 Task: Create a due date automation trigger when advanced on, 2 days after a card is due add fields with custom field "Resume" set to 10 at 11:00 AM.
Action: Mouse moved to (1151, 92)
Screenshot: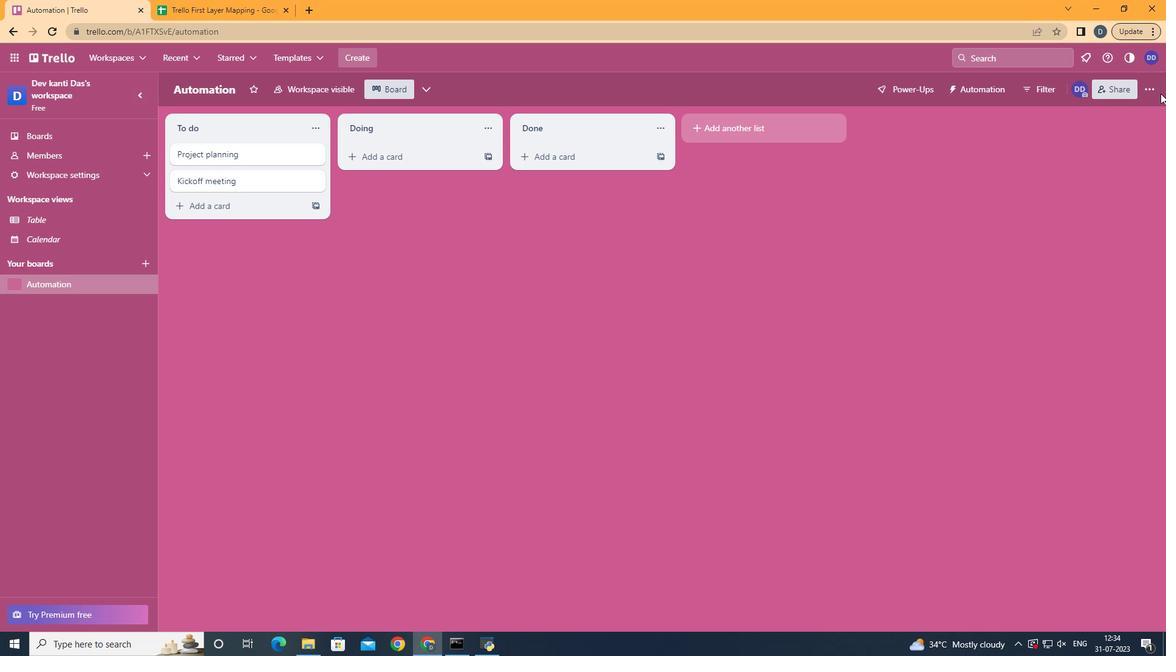 
Action: Mouse pressed left at (1151, 92)
Screenshot: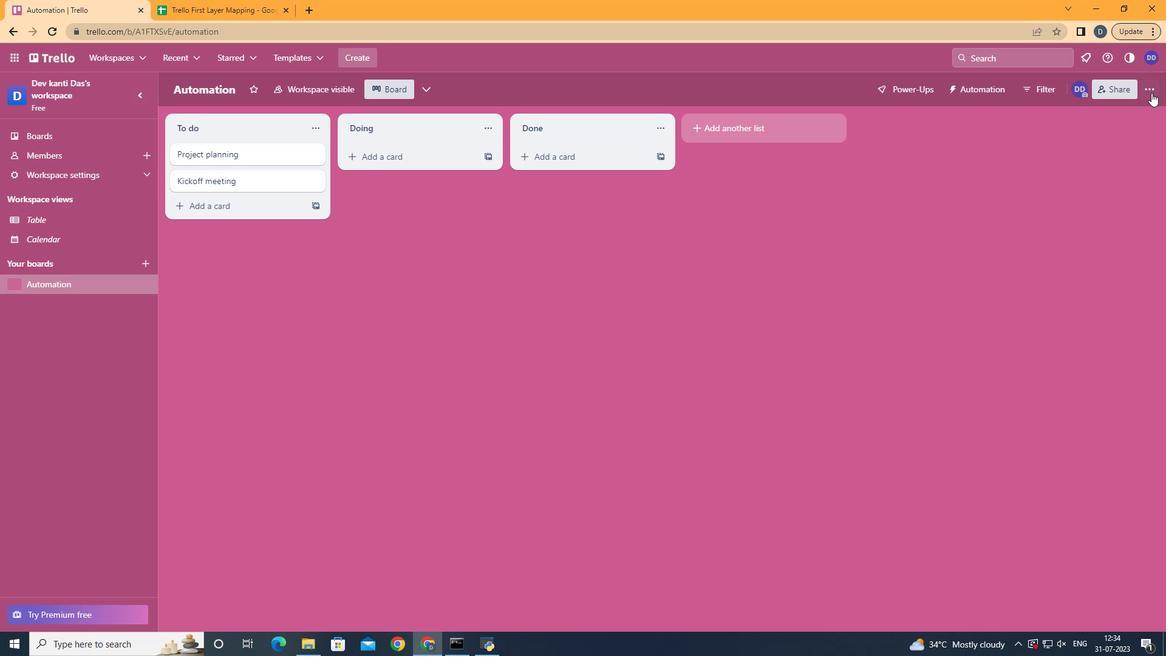 
Action: Mouse moved to (1068, 244)
Screenshot: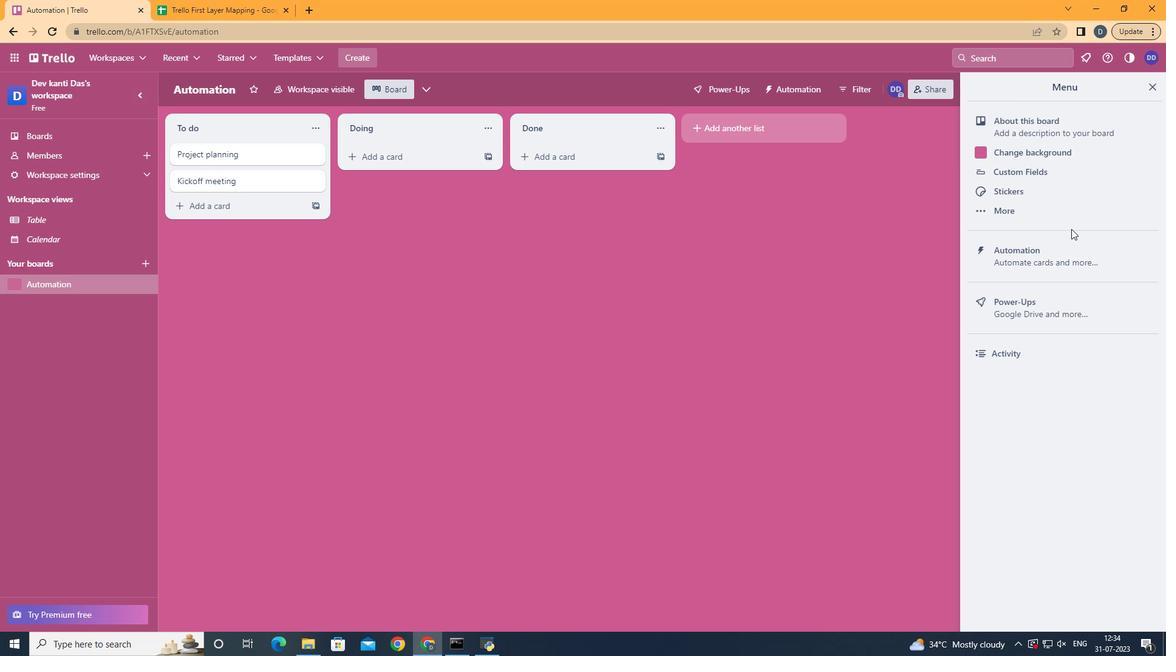 
Action: Mouse pressed left at (1068, 244)
Screenshot: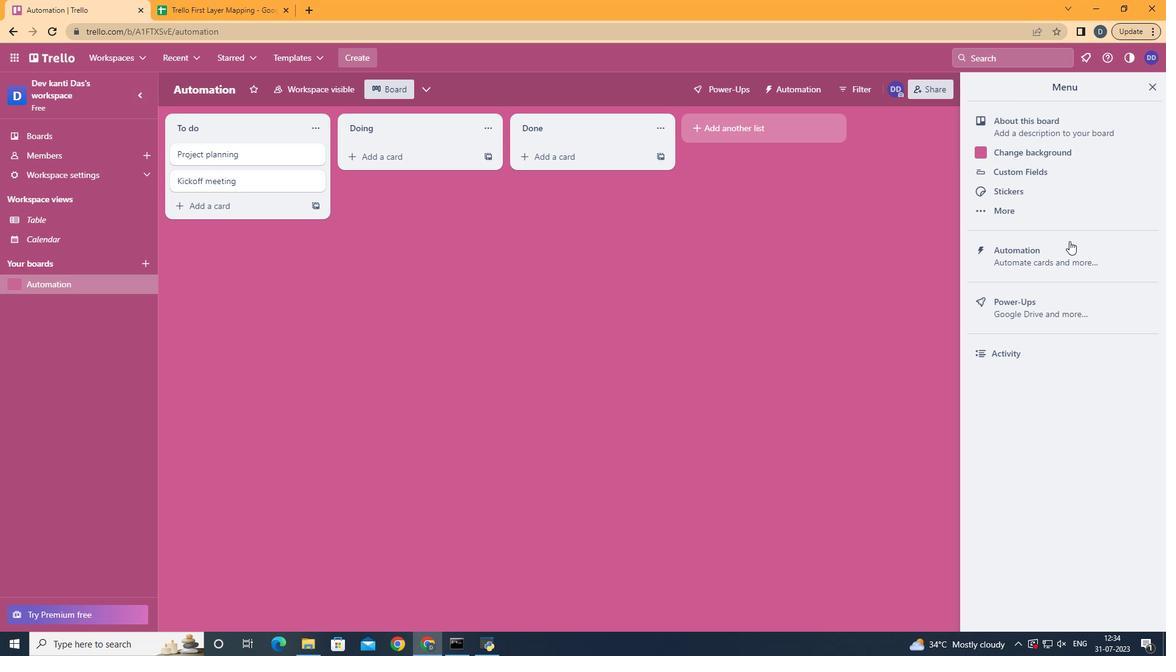 
Action: Mouse moved to (217, 251)
Screenshot: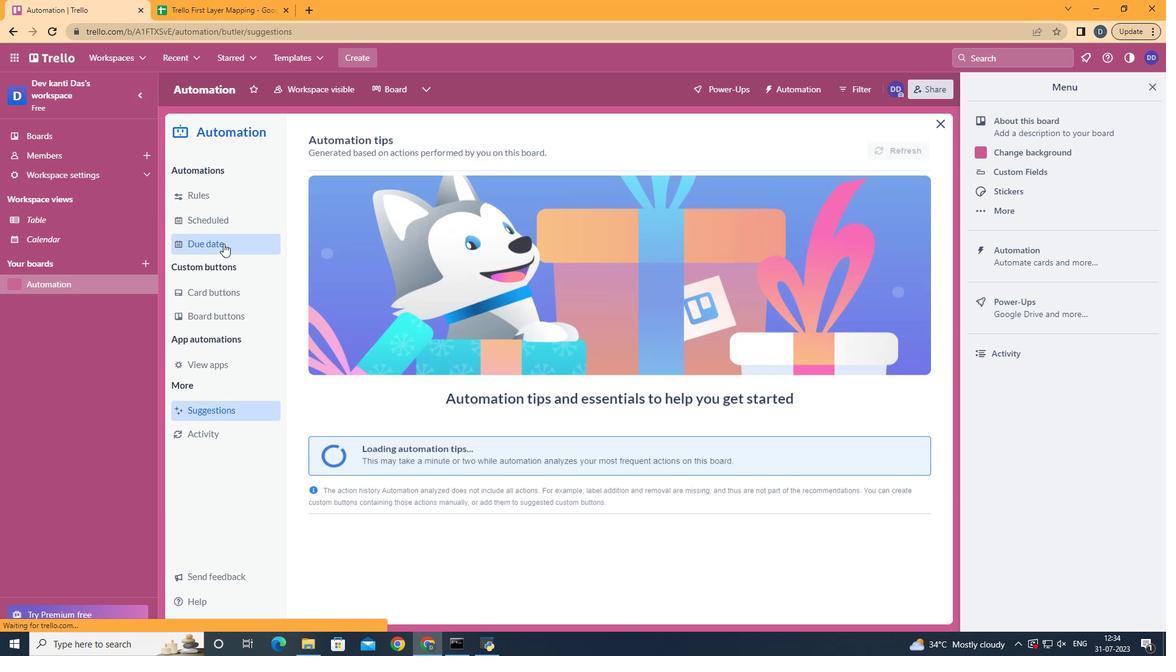 
Action: Mouse pressed left at (217, 251)
Screenshot: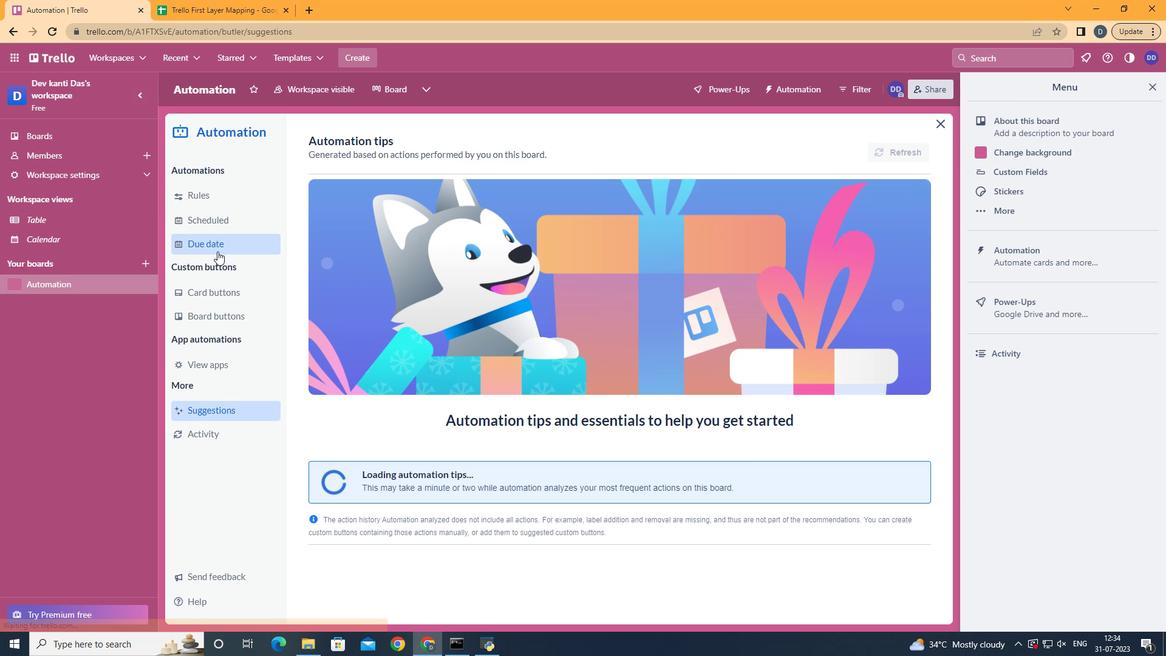 
Action: Mouse moved to (883, 145)
Screenshot: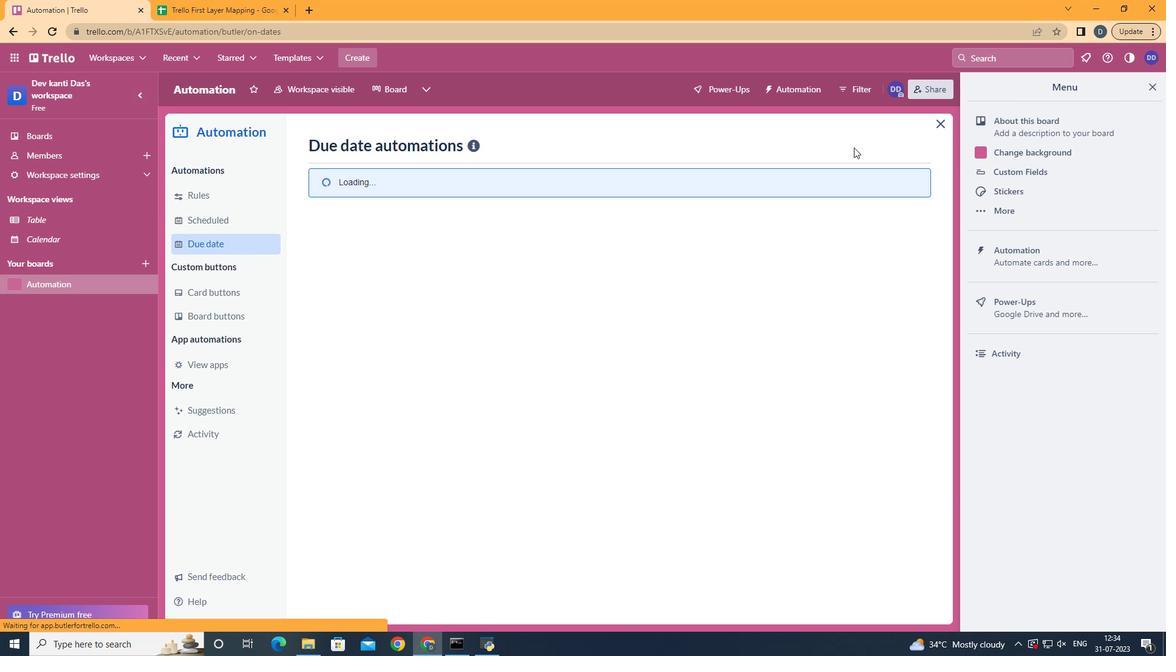 
Action: Mouse pressed left at (883, 145)
Screenshot: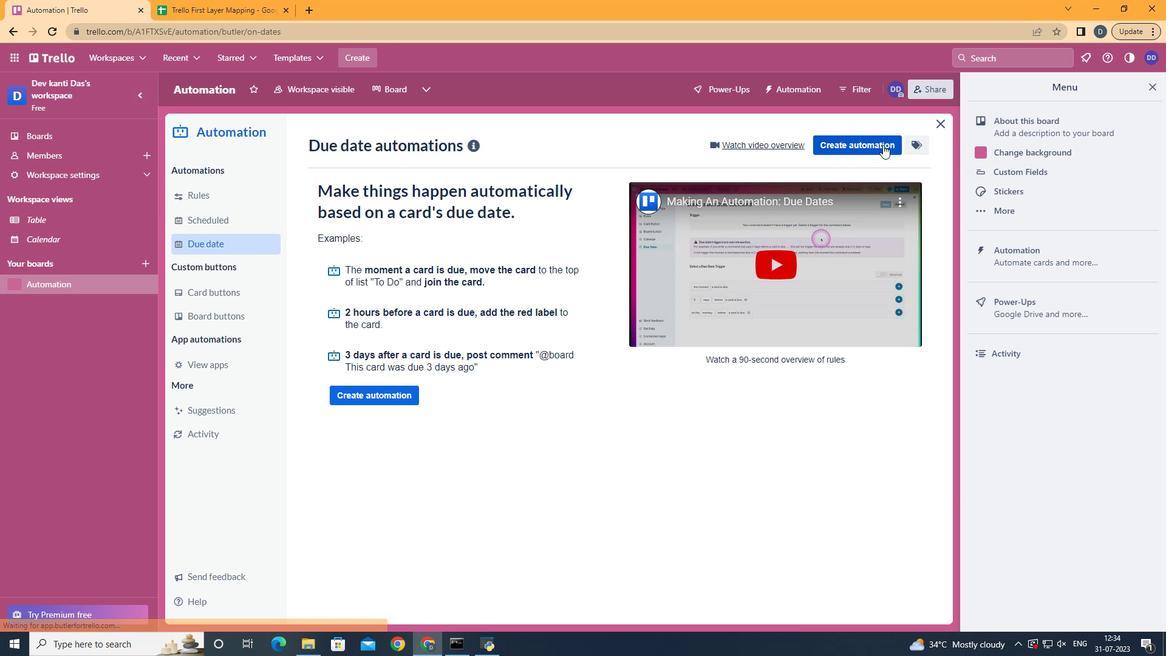 
Action: Mouse moved to (610, 265)
Screenshot: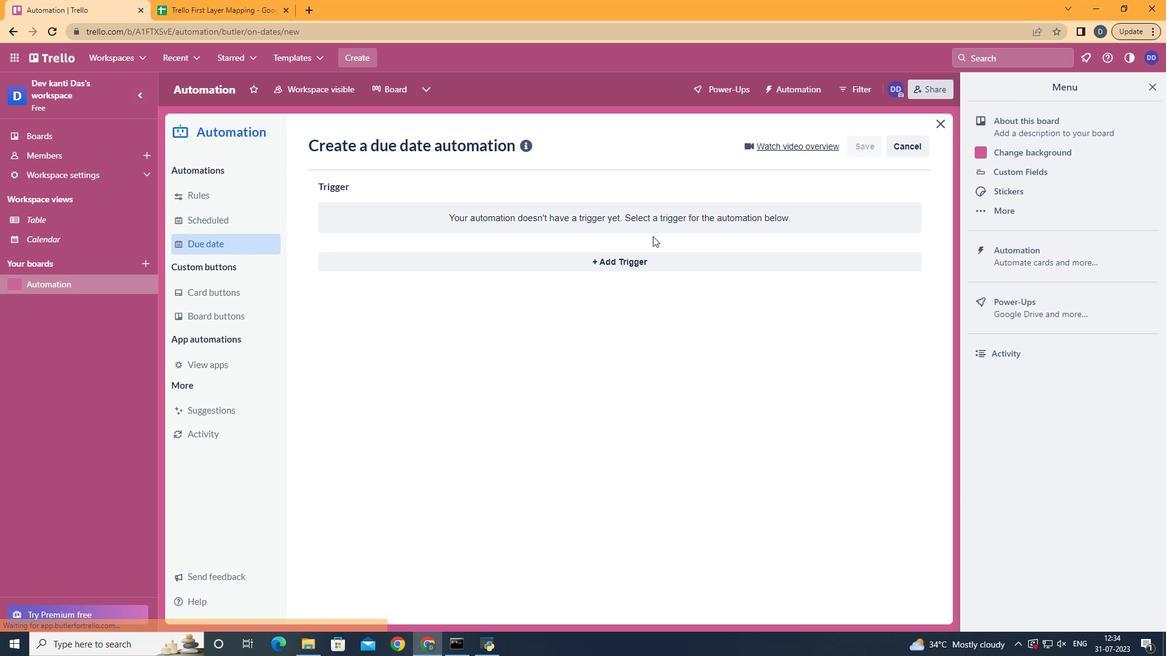 
Action: Mouse pressed left at (610, 265)
Screenshot: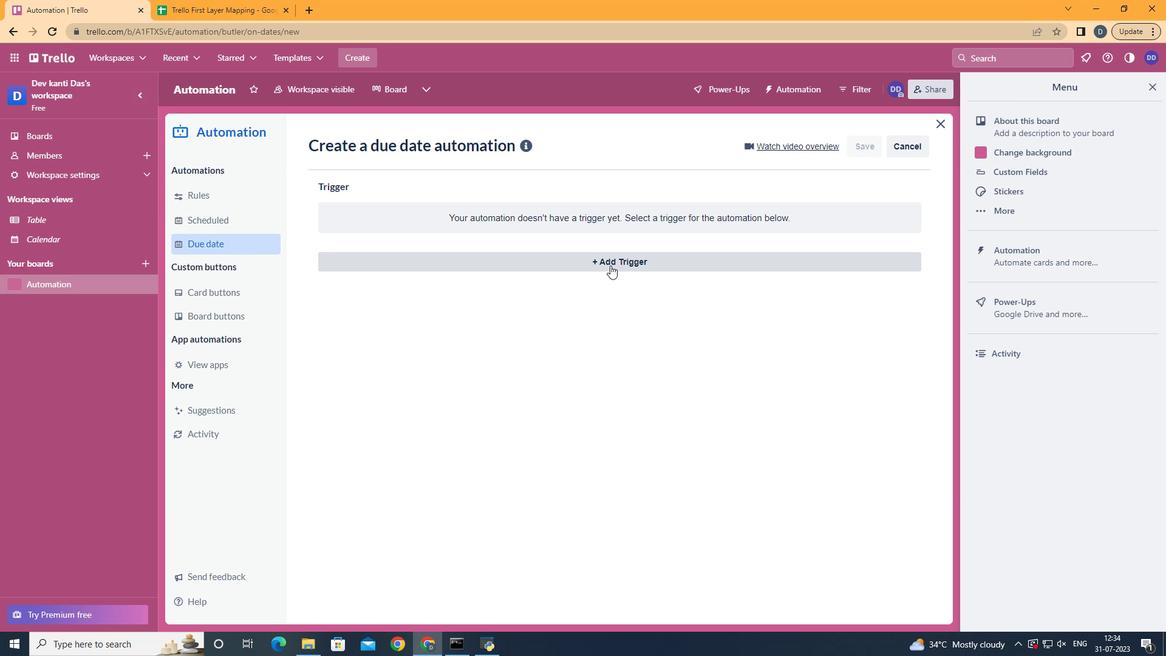 
Action: Mouse moved to (432, 499)
Screenshot: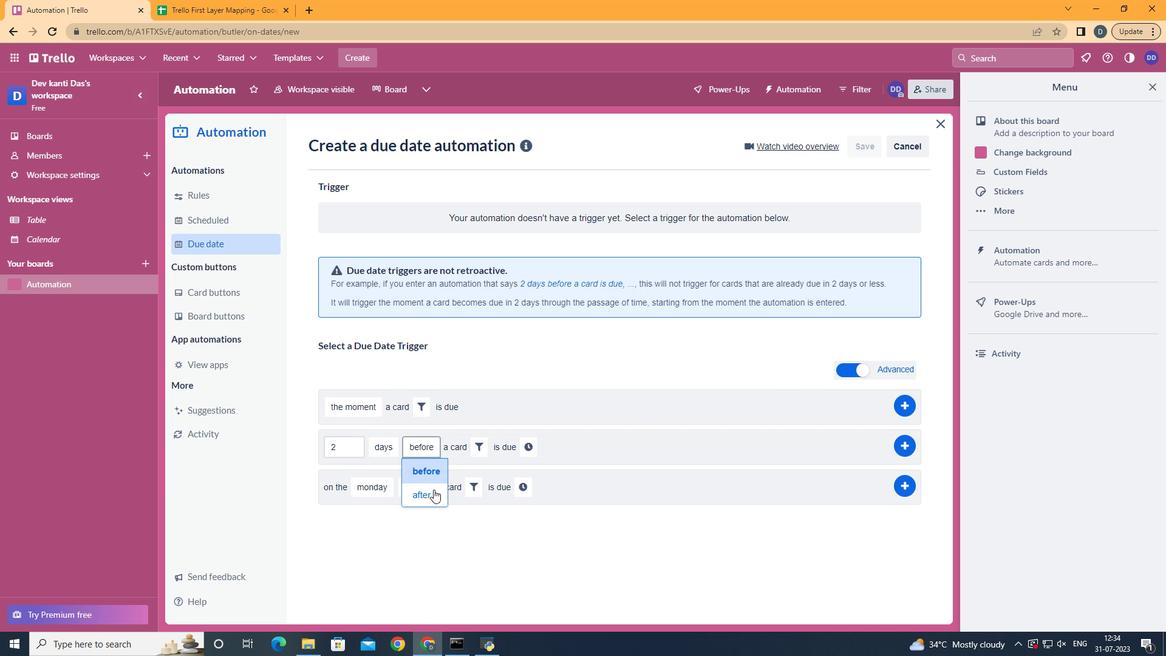 
Action: Mouse pressed left at (432, 499)
Screenshot: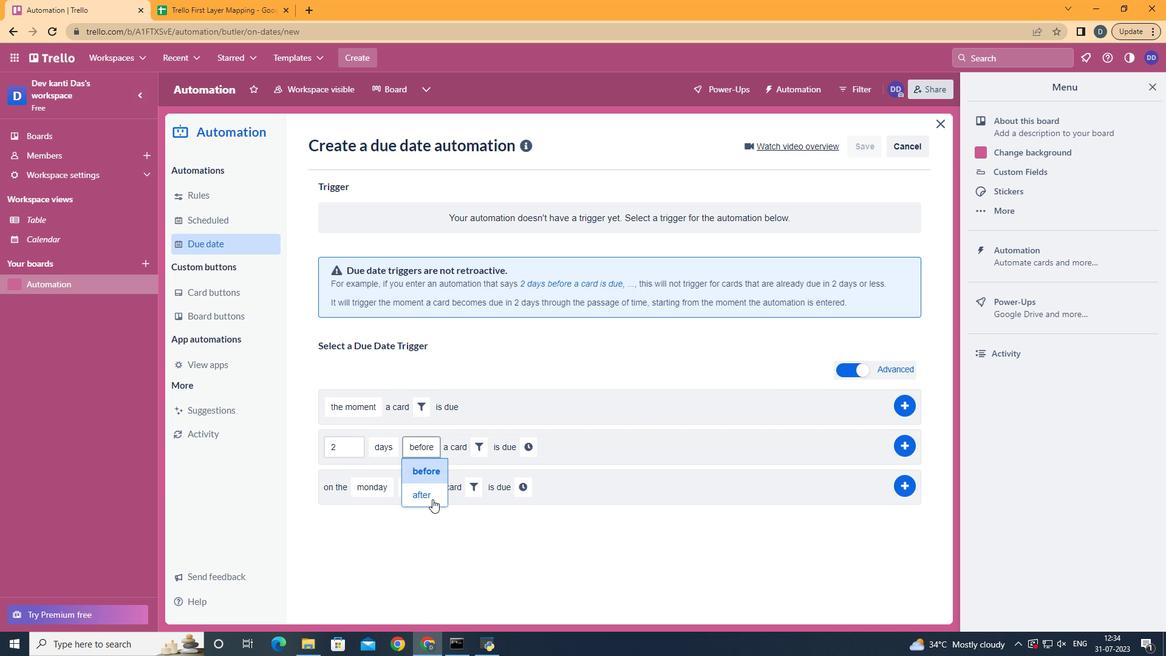 
Action: Mouse moved to (467, 447)
Screenshot: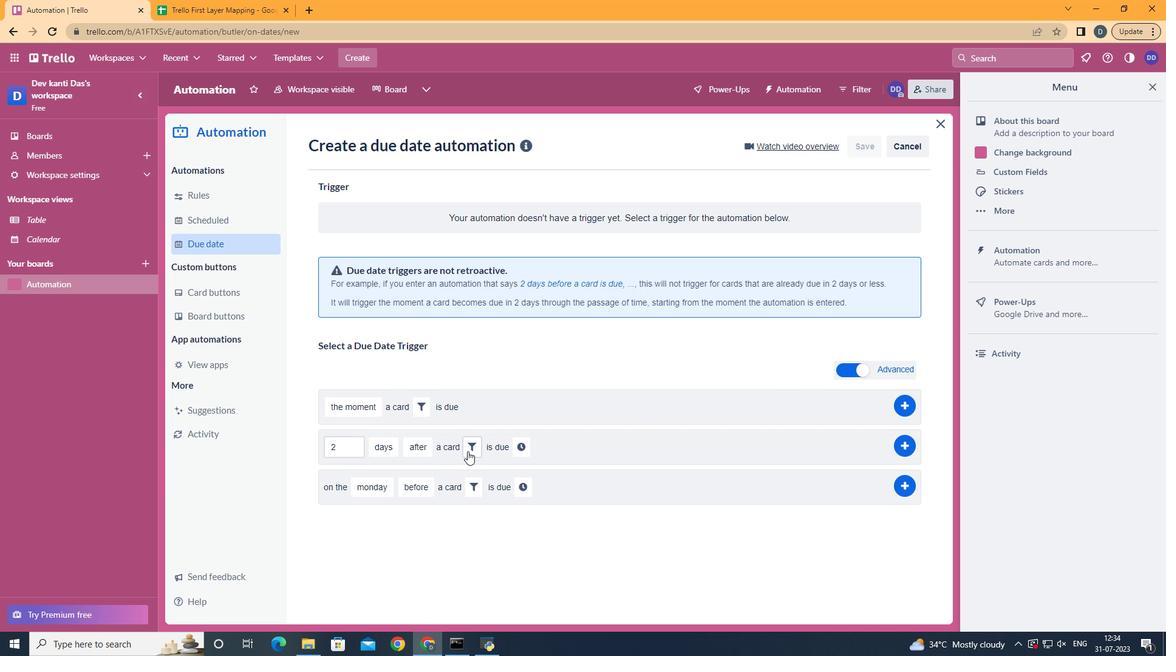 
Action: Mouse pressed left at (467, 447)
Screenshot: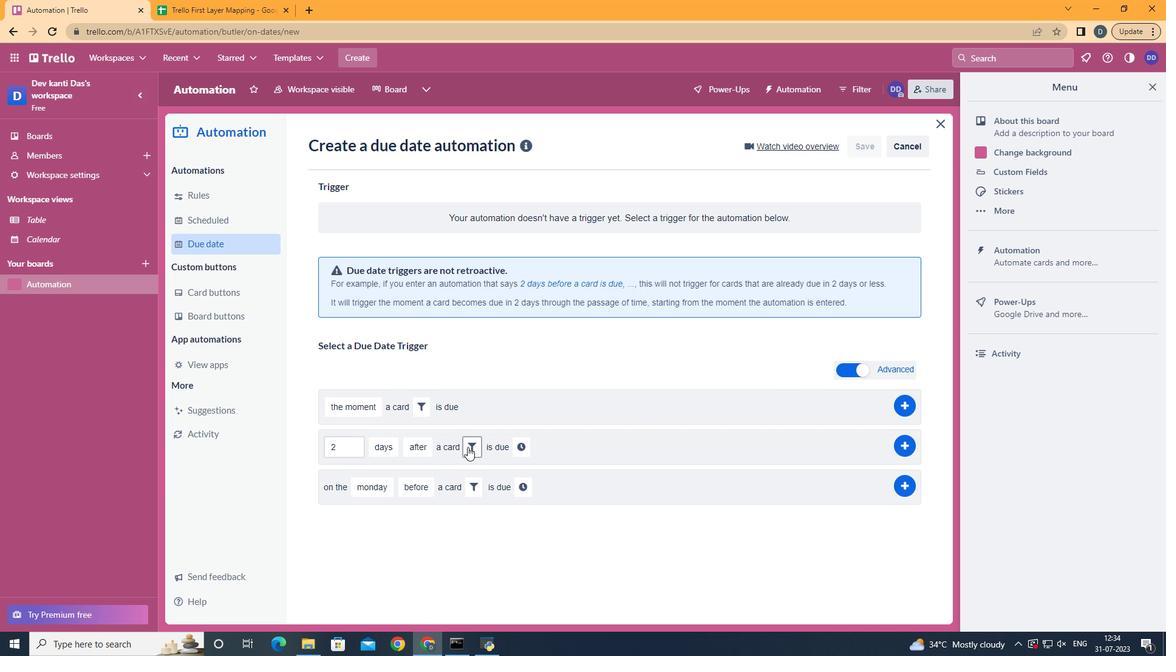 
Action: Mouse moved to (661, 484)
Screenshot: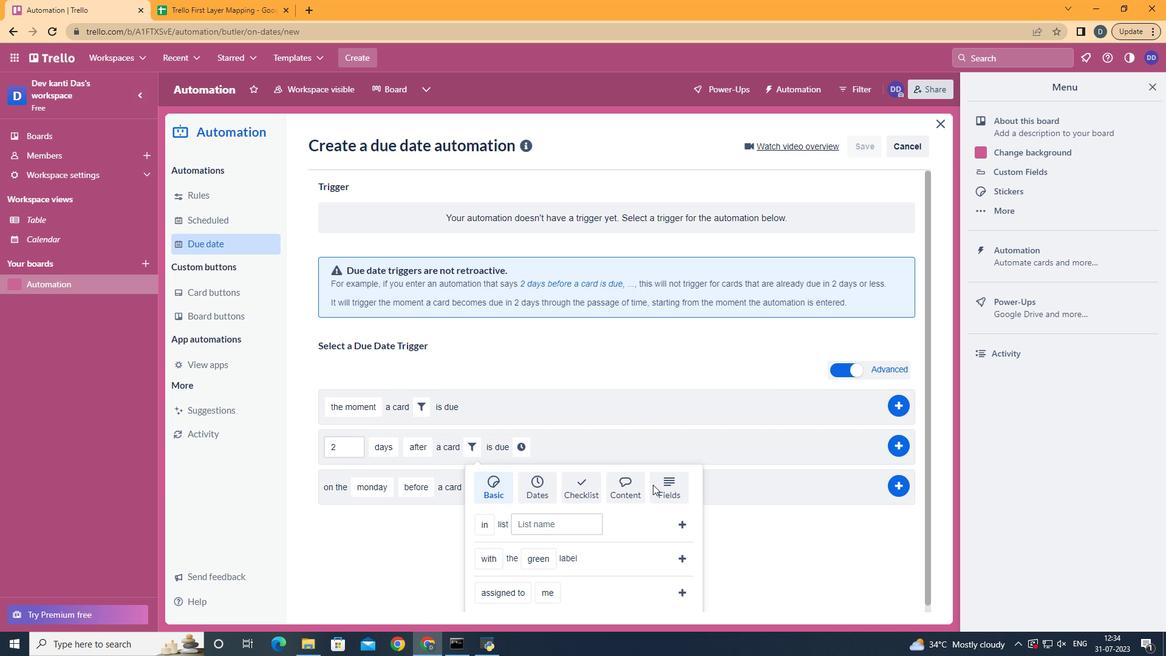
Action: Mouse pressed left at (661, 484)
Screenshot: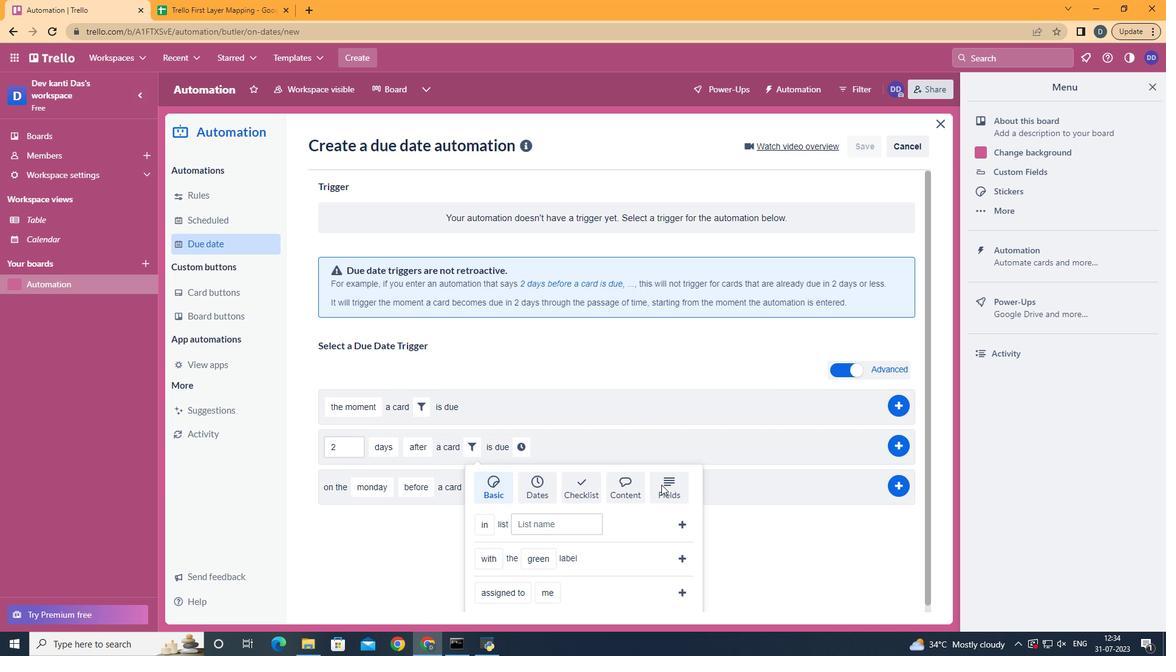 
Action: Mouse scrolled (661, 484) with delta (0, 0)
Screenshot: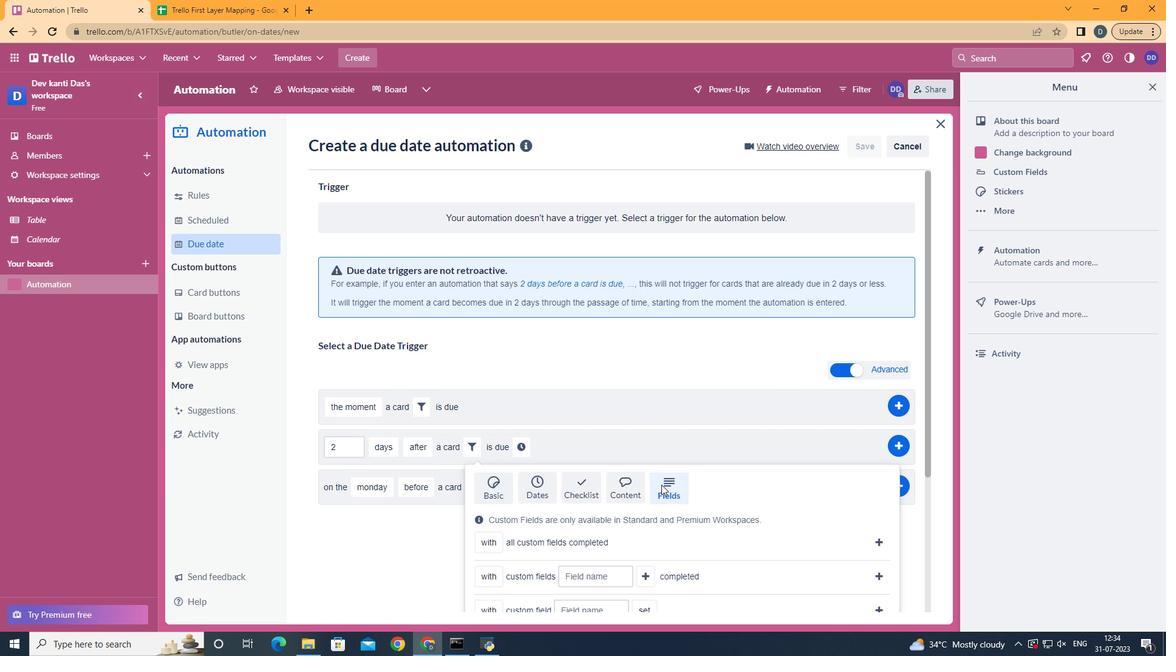 
Action: Mouse scrolled (661, 484) with delta (0, 0)
Screenshot: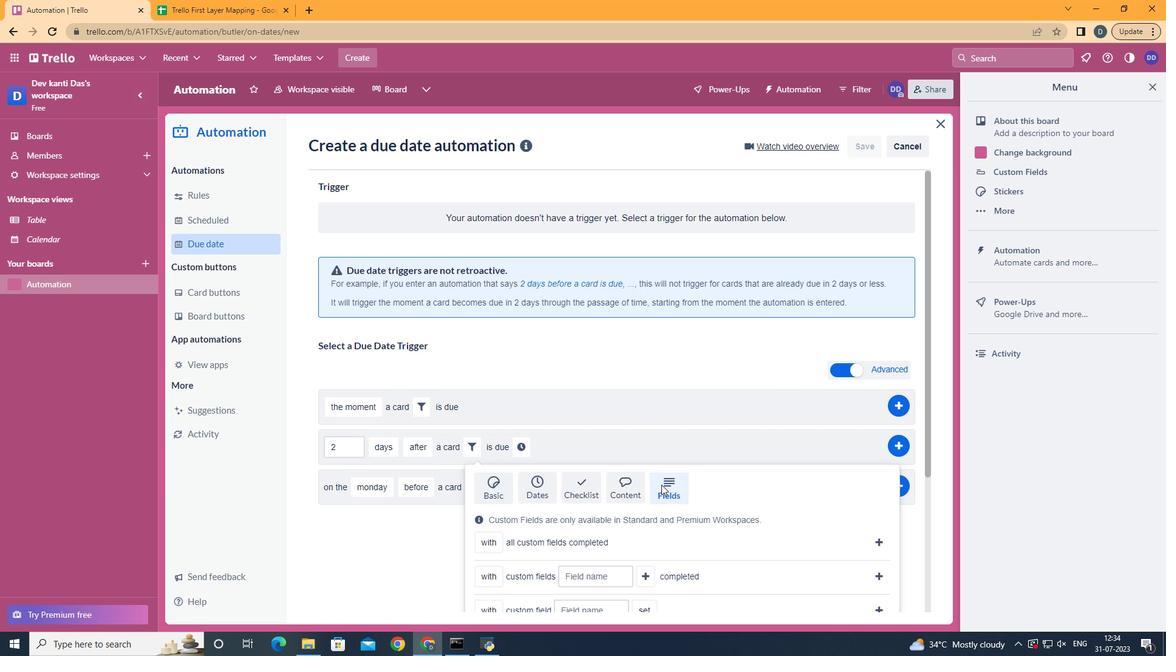 
Action: Mouse scrolled (661, 484) with delta (0, 0)
Screenshot: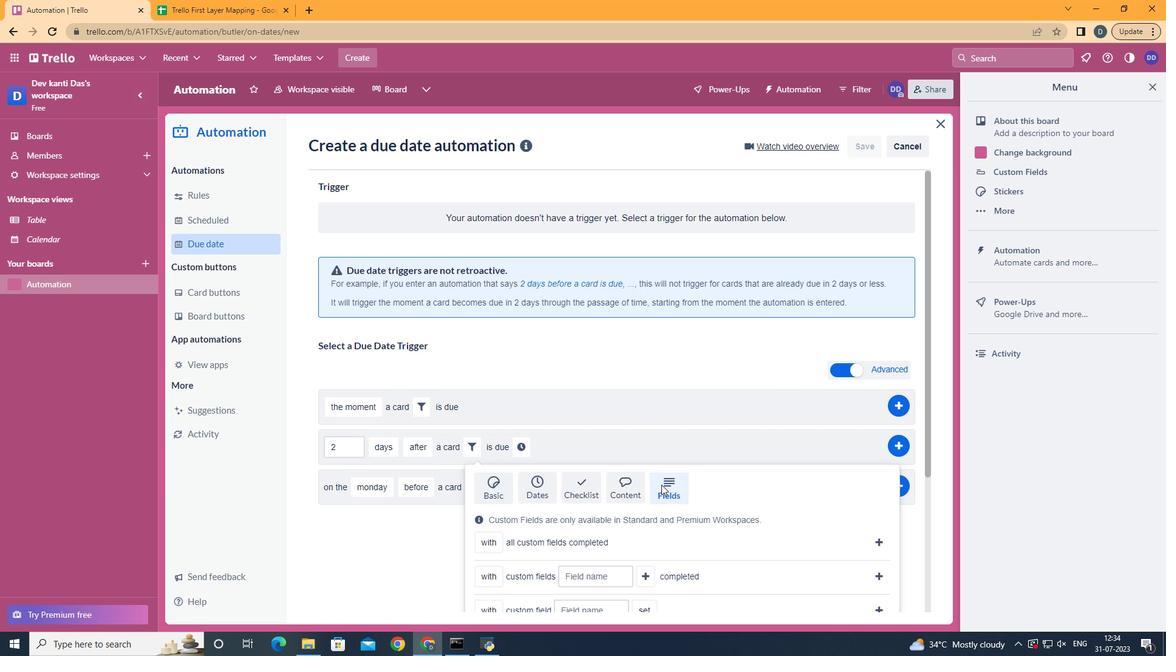 
Action: Mouse scrolled (661, 484) with delta (0, 0)
Screenshot: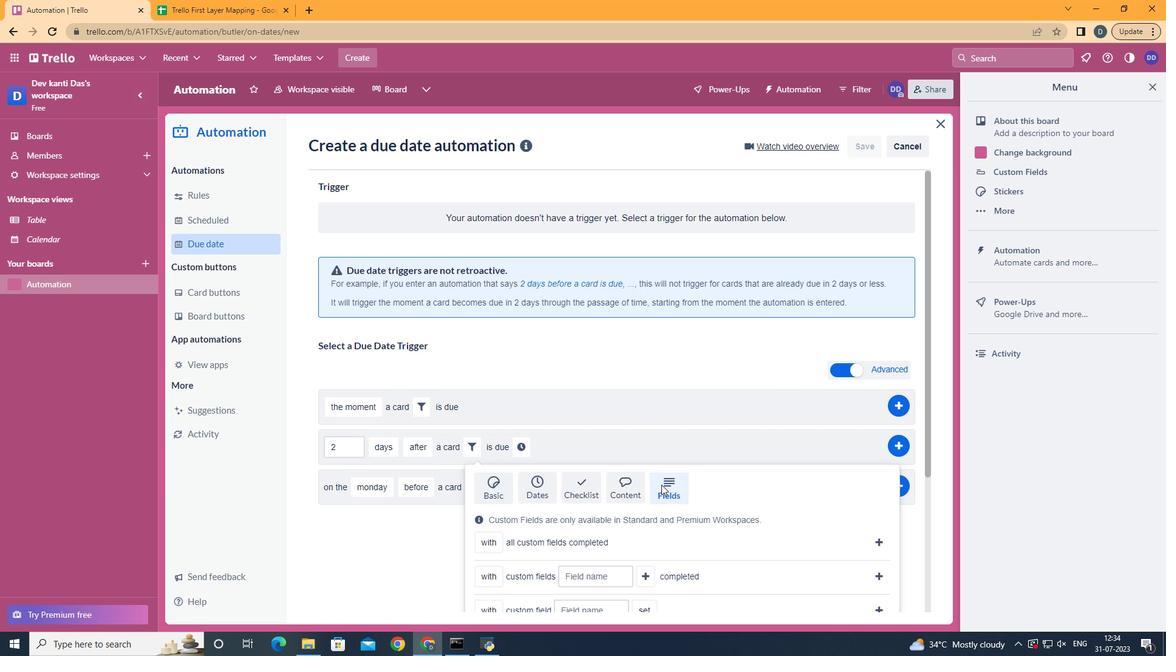 
Action: Mouse moved to (494, 470)
Screenshot: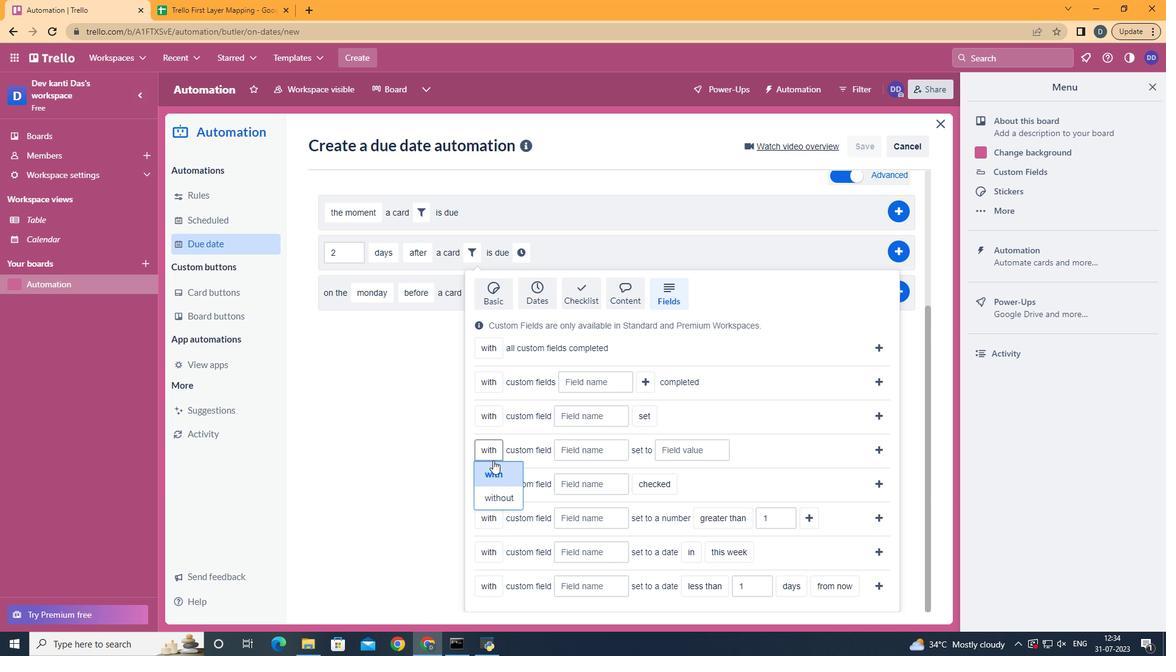 
Action: Mouse pressed left at (494, 470)
Screenshot: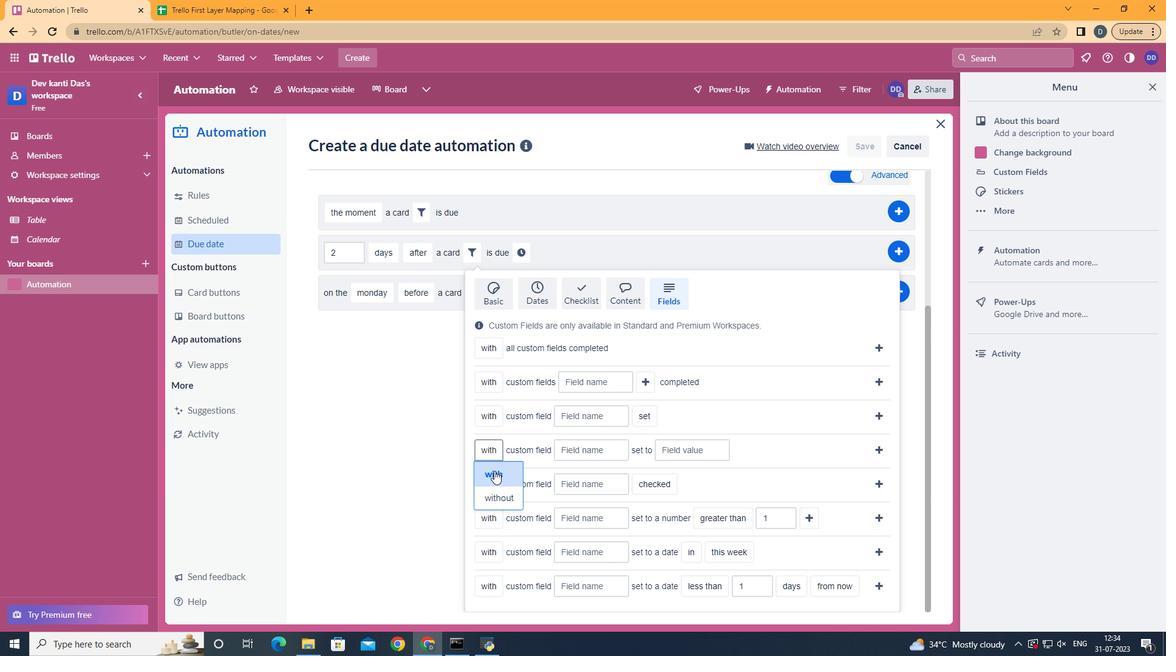 
Action: Mouse moved to (578, 449)
Screenshot: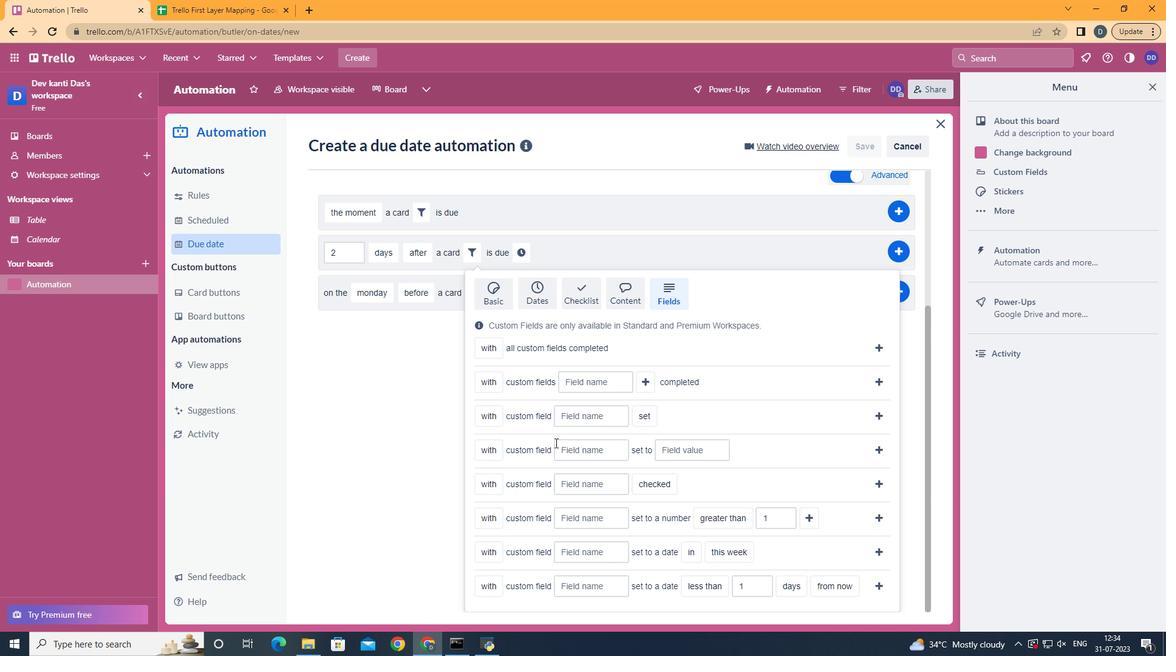 
Action: Mouse pressed left at (578, 449)
Screenshot: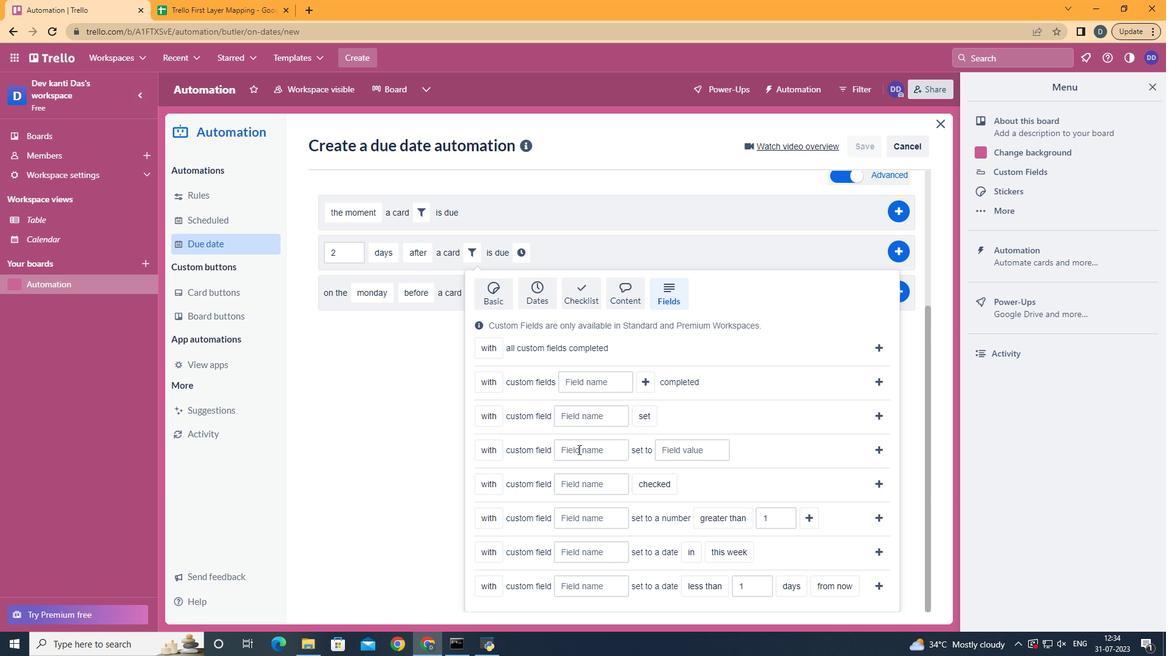 
Action: Key pressed <Key.shift>Resume
Screenshot: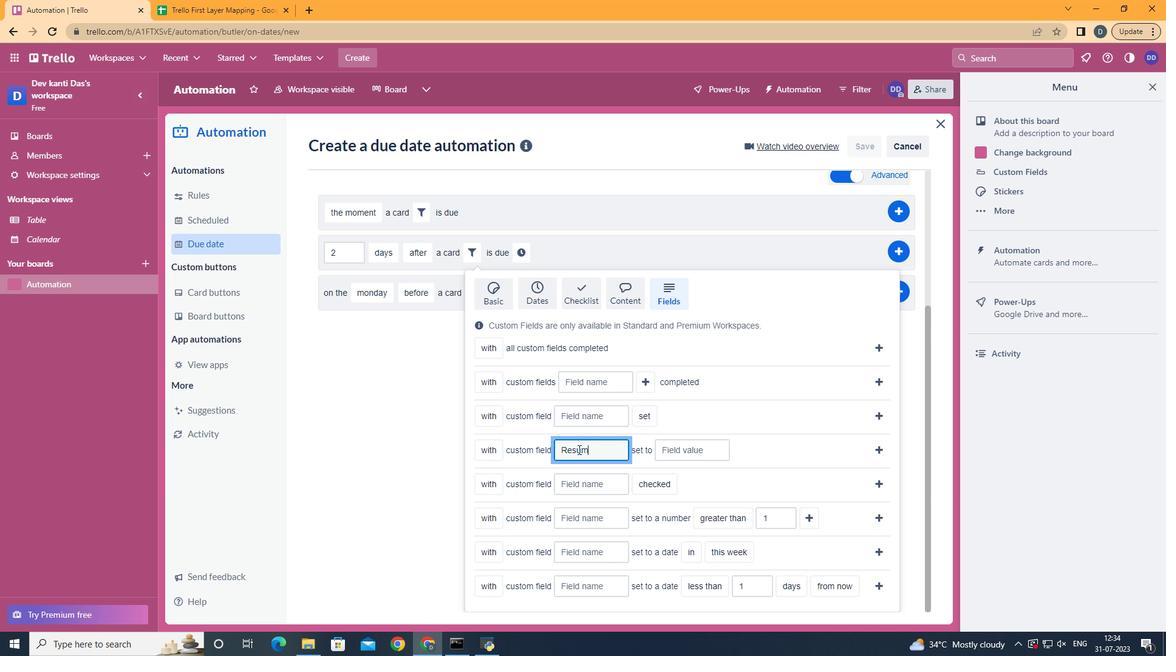
Action: Mouse moved to (687, 447)
Screenshot: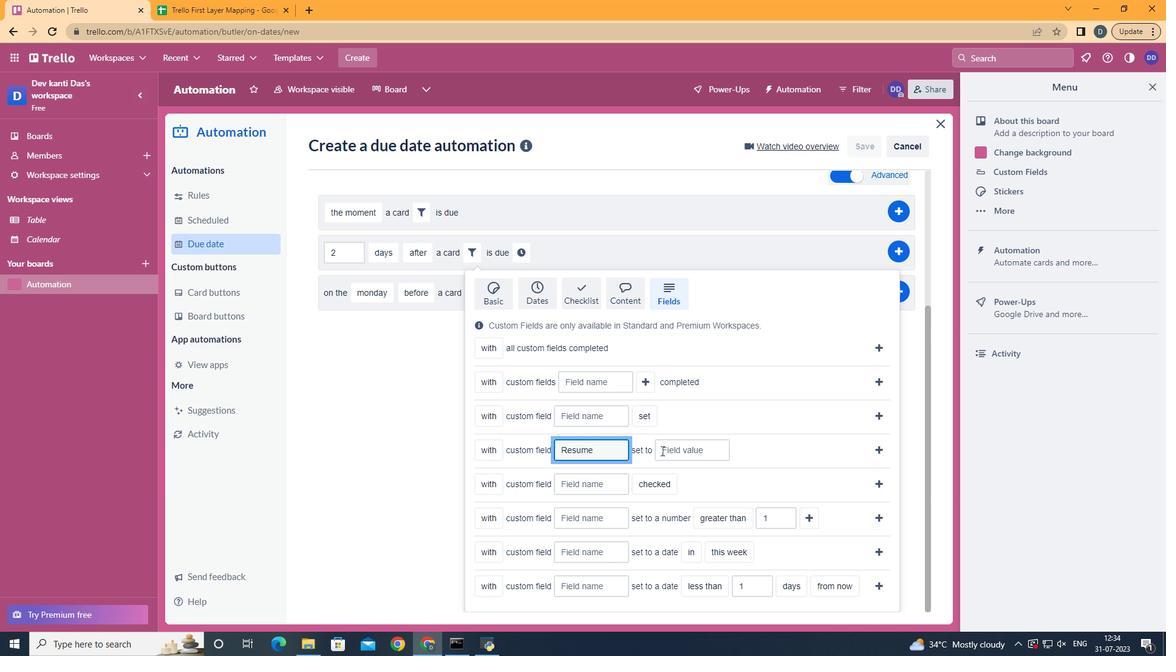 
Action: Mouse pressed left at (687, 447)
Screenshot: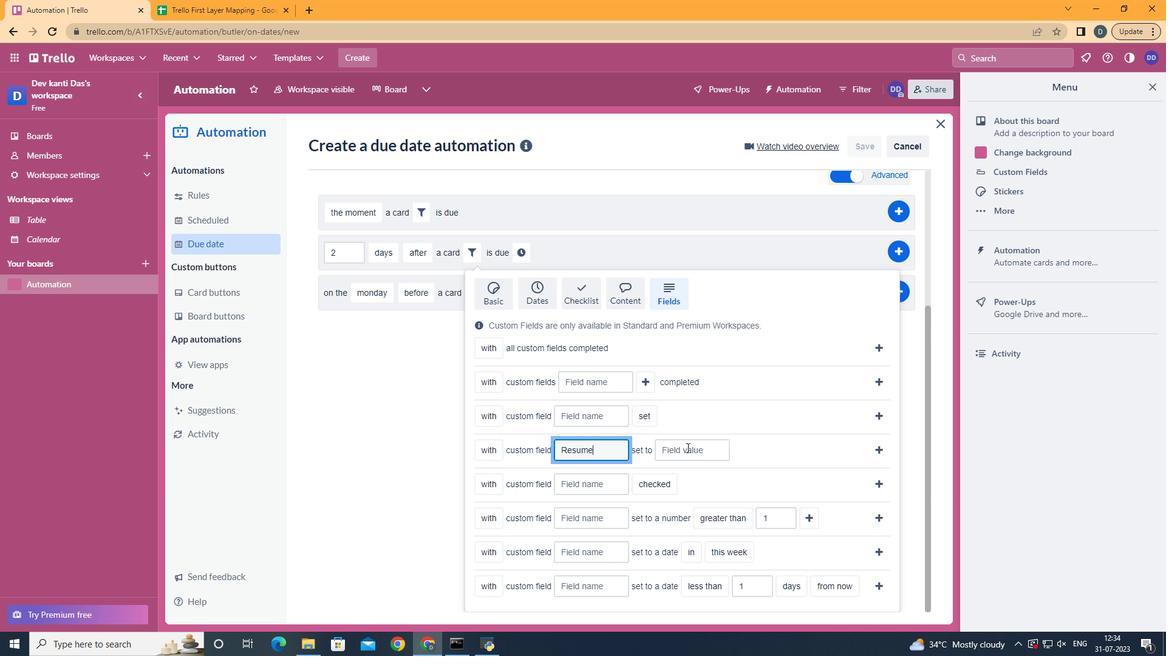 
Action: Mouse moved to (690, 447)
Screenshot: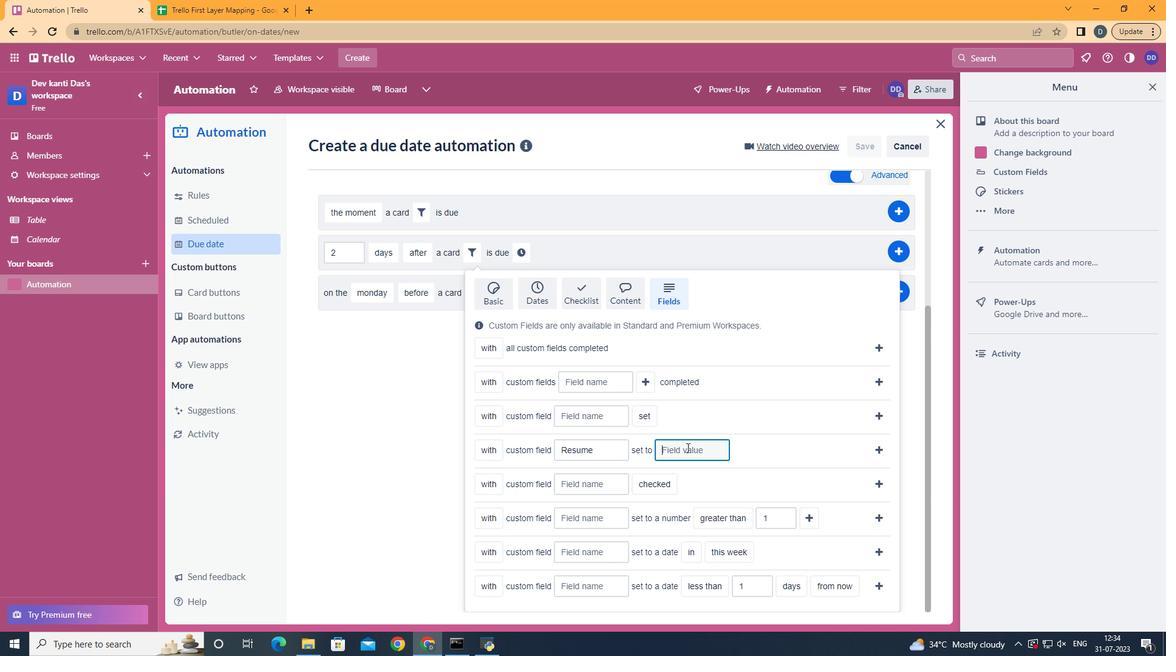 
Action: Key pressed 10
Screenshot: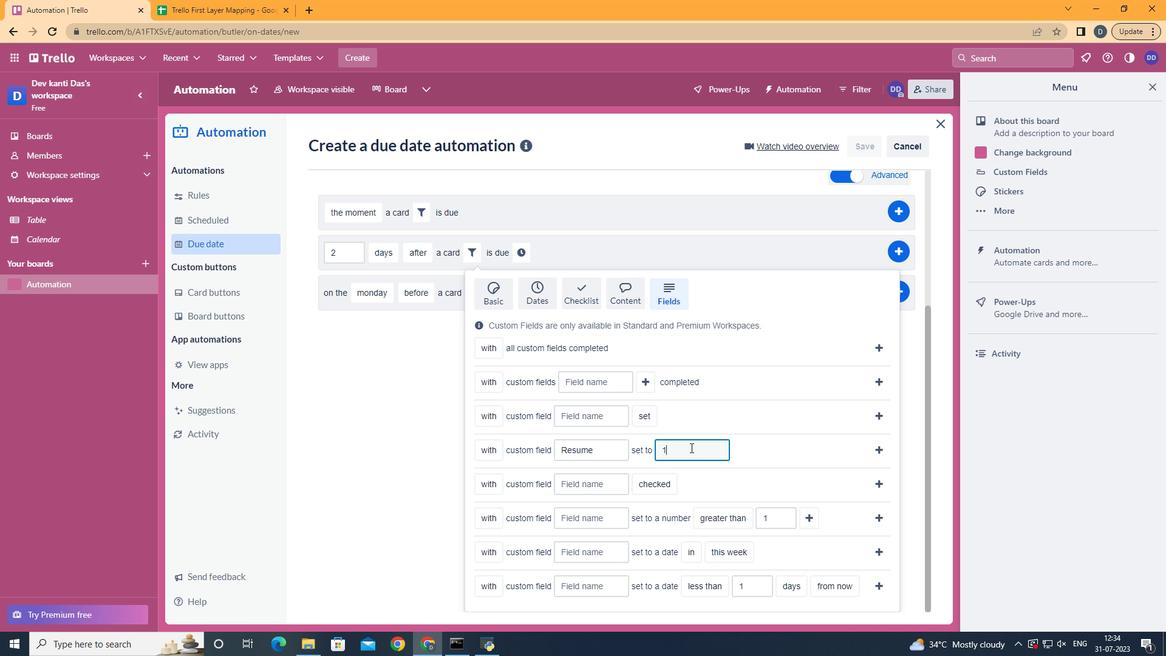 
Action: Mouse moved to (876, 450)
Screenshot: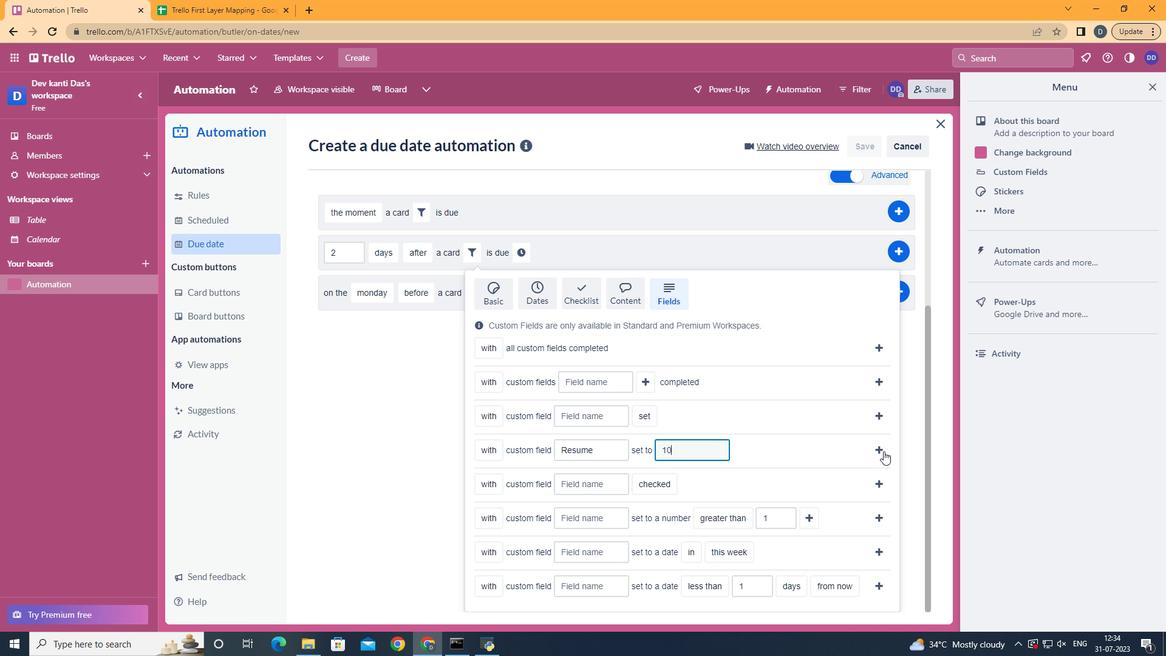 
Action: Mouse pressed left at (876, 450)
Screenshot: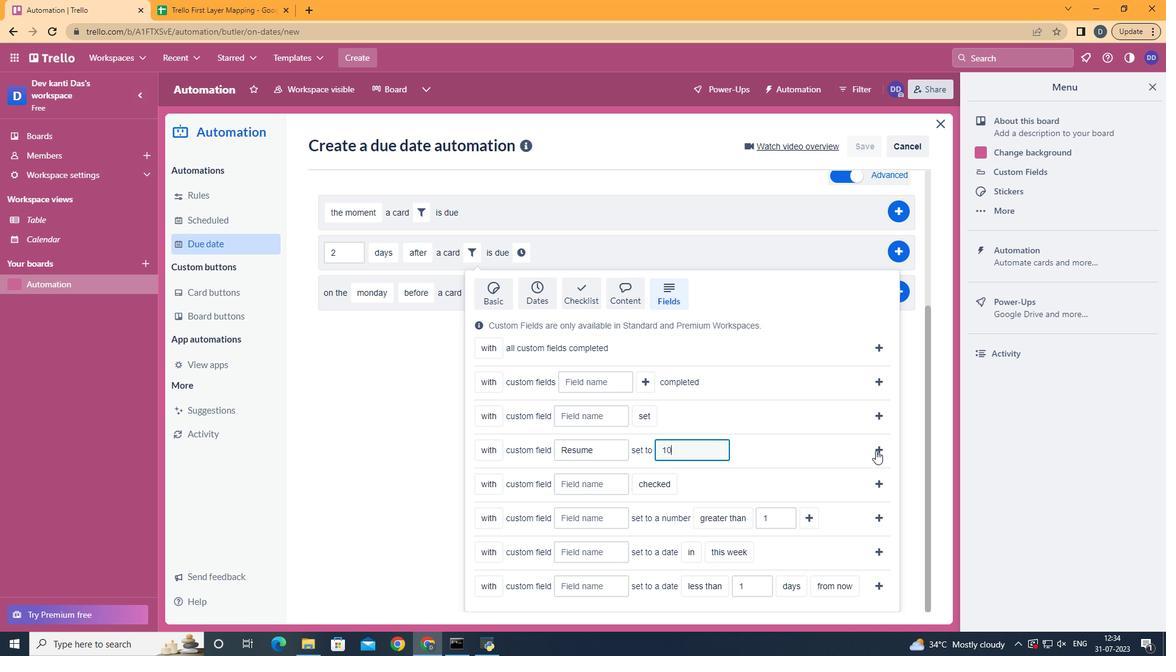 
Action: Mouse moved to (697, 448)
Screenshot: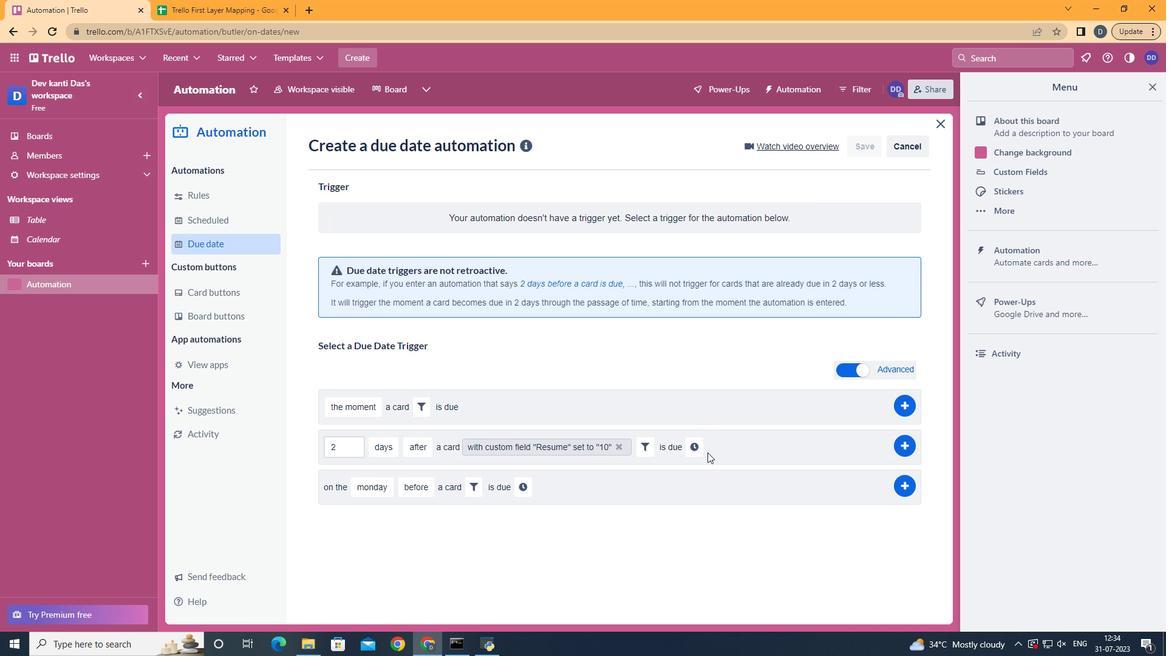 
Action: Mouse pressed left at (697, 448)
Screenshot: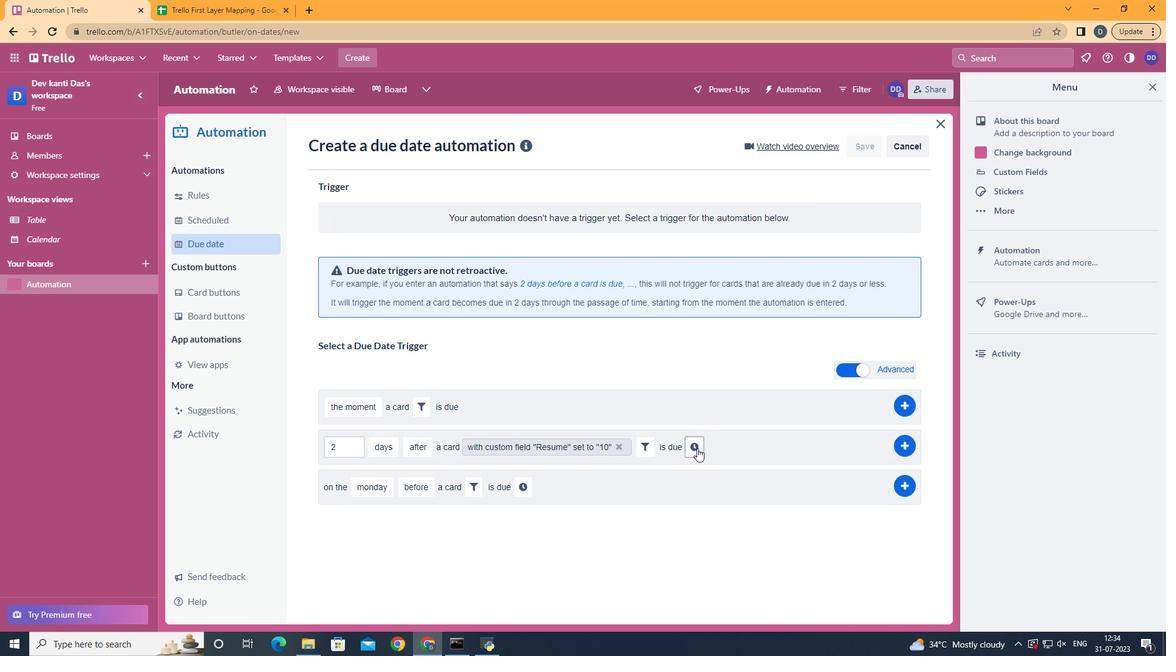 
Action: Mouse moved to (720, 450)
Screenshot: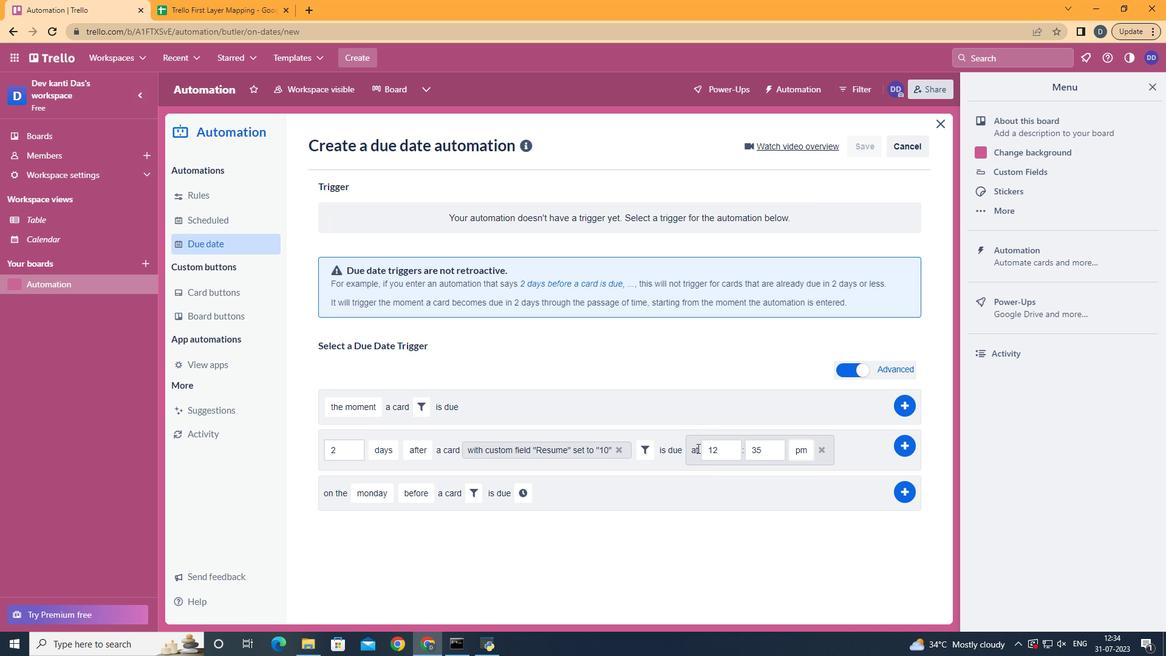 
Action: Mouse pressed left at (720, 450)
Screenshot: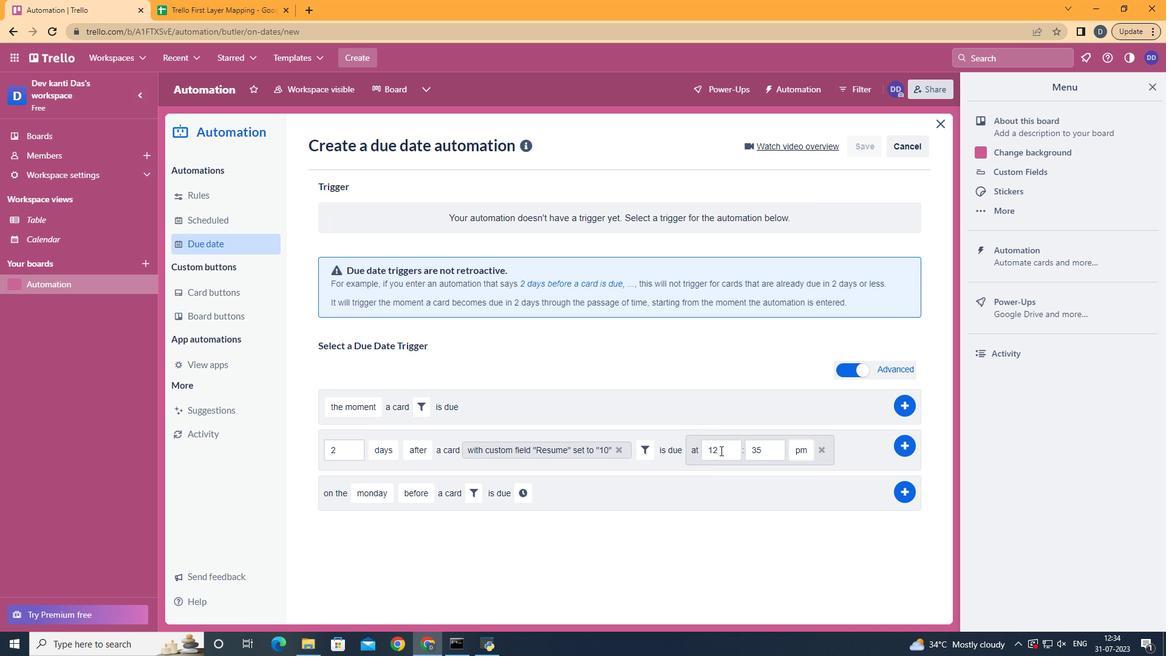 
Action: Key pressed <Key.backspace><Key.backspace>11
Screenshot: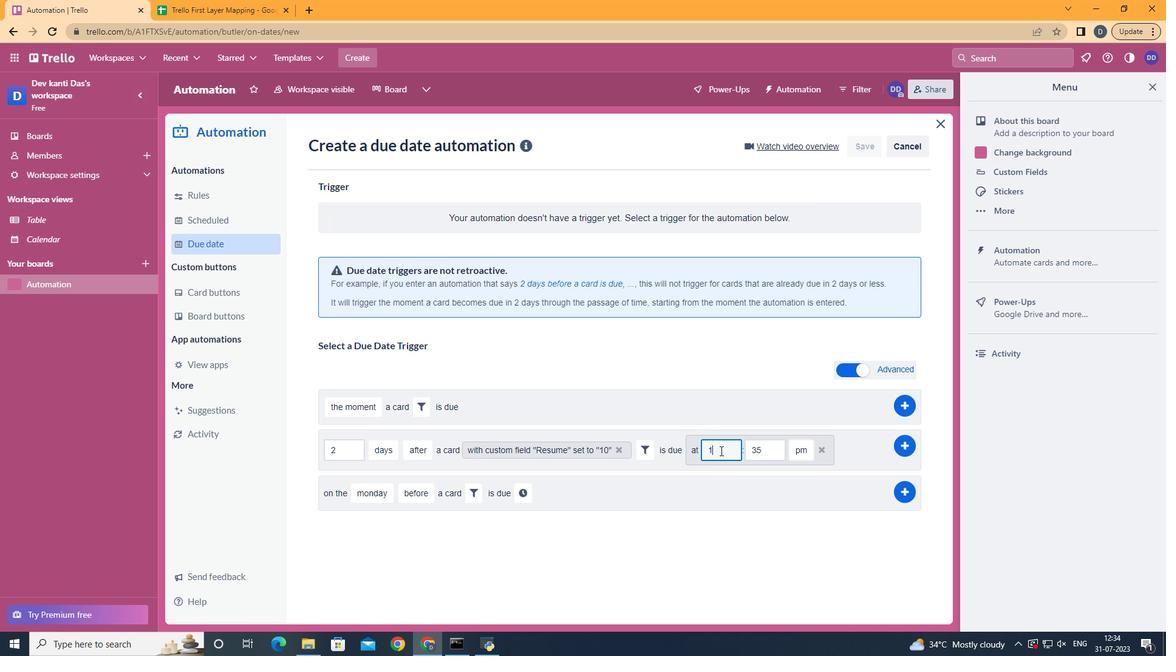 
Action: Mouse moved to (774, 442)
Screenshot: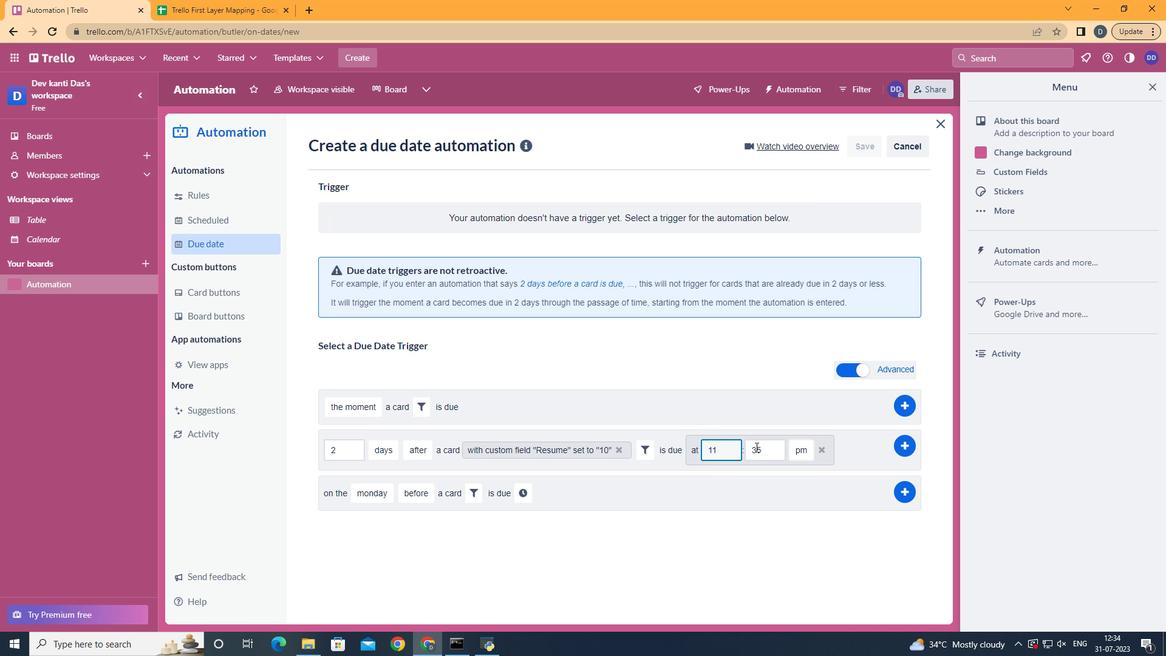 
Action: Mouse pressed left at (774, 442)
Screenshot: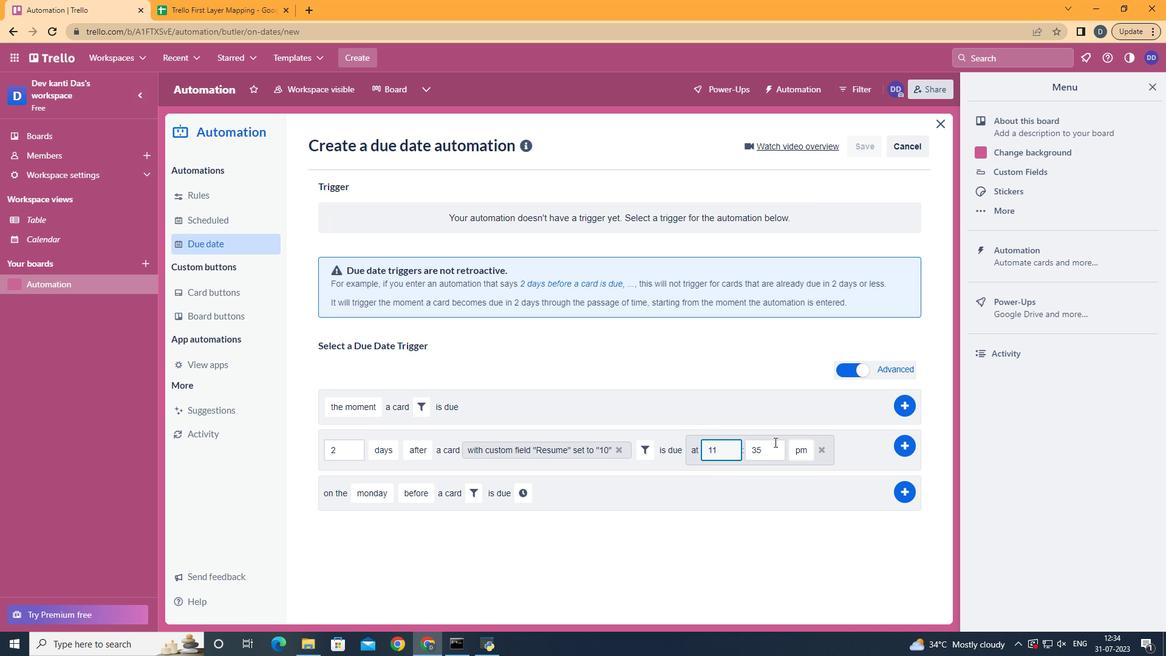 
Action: Key pressed <Key.backspace><Key.backspace>00
Screenshot: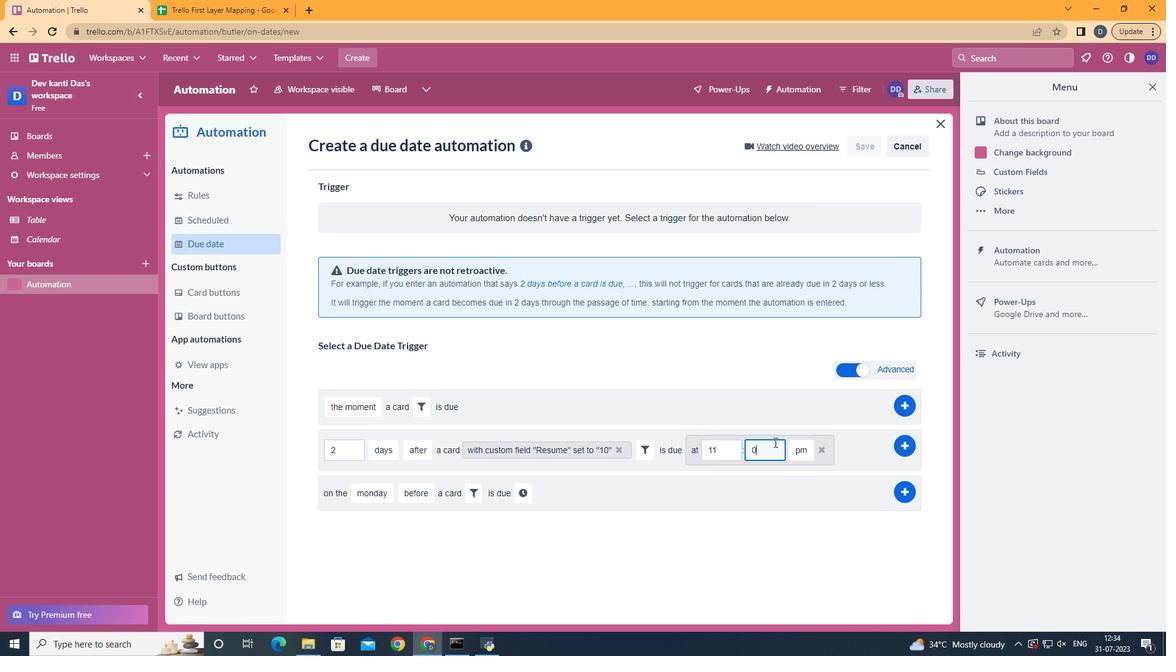
Action: Mouse moved to (804, 469)
Screenshot: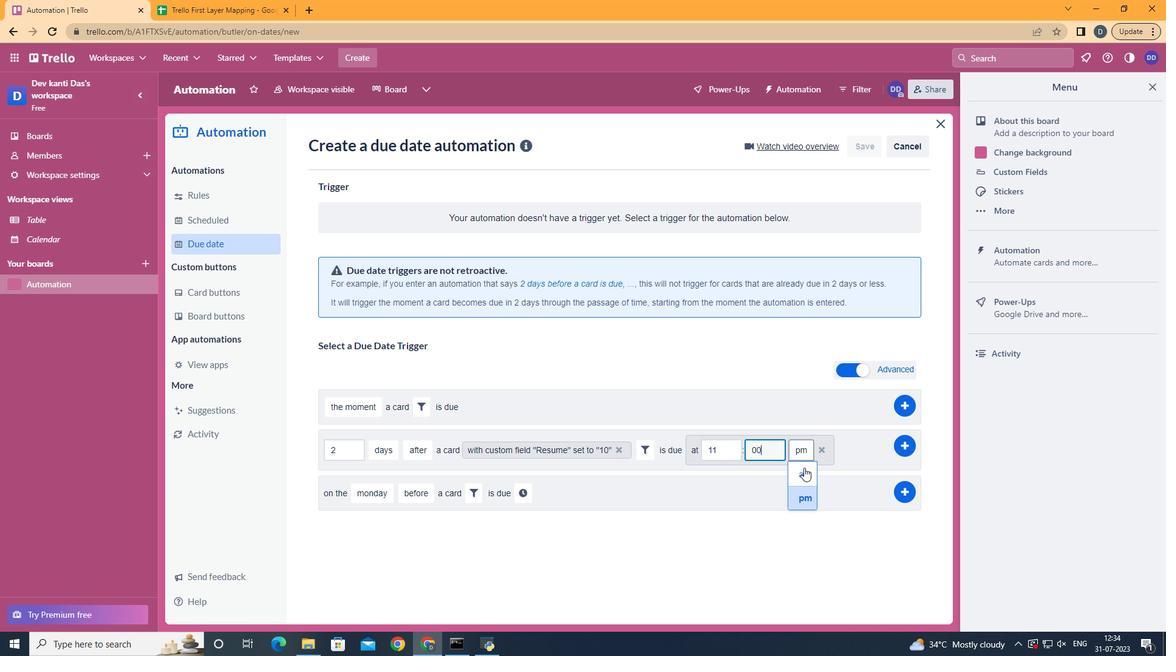 
Action: Mouse pressed left at (804, 469)
Screenshot: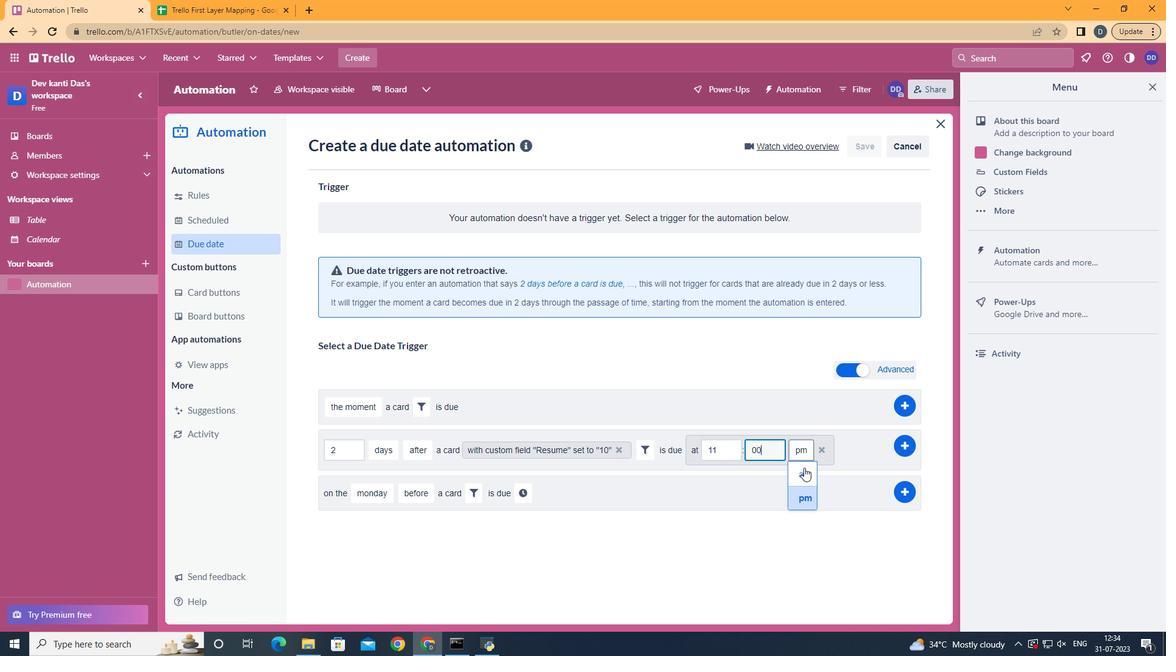 
Action: Mouse moved to (905, 444)
Screenshot: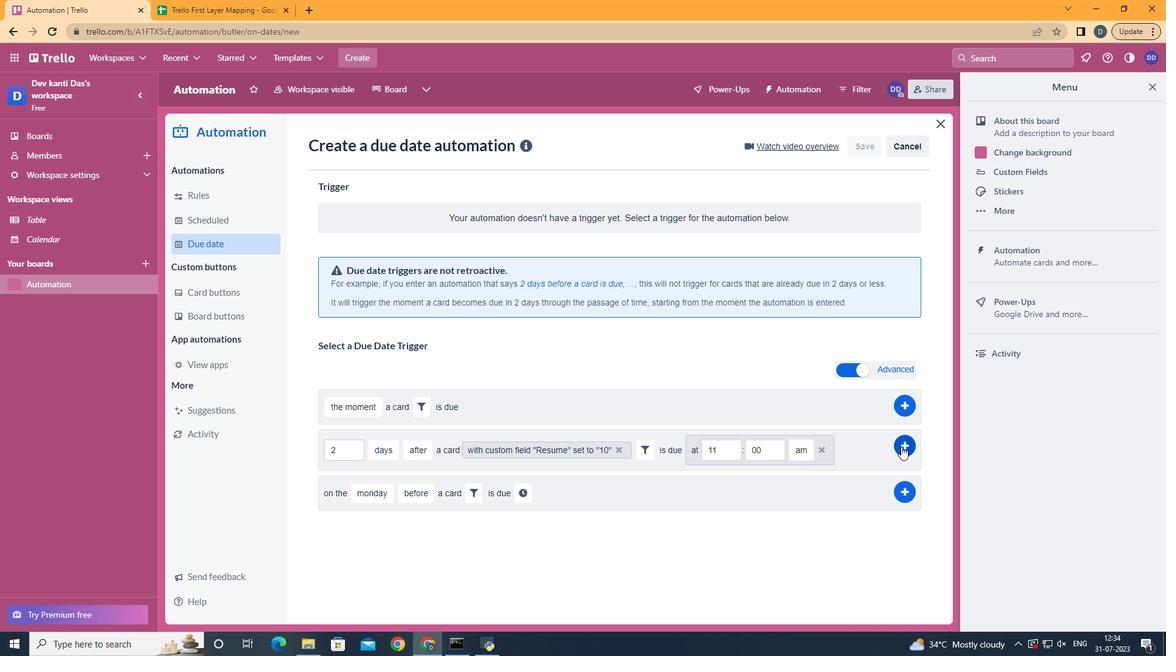 
Action: Mouse pressed left at (905, 444)
Screenshot: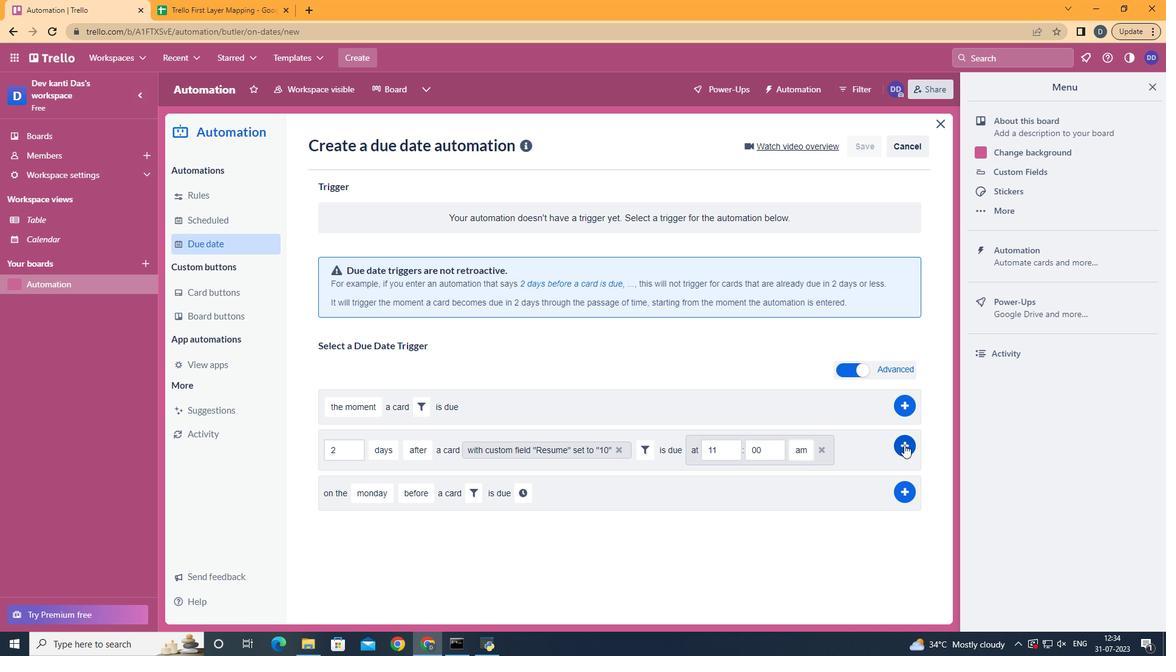 
Action: Mouse moved to (425, 264)
Screenshot: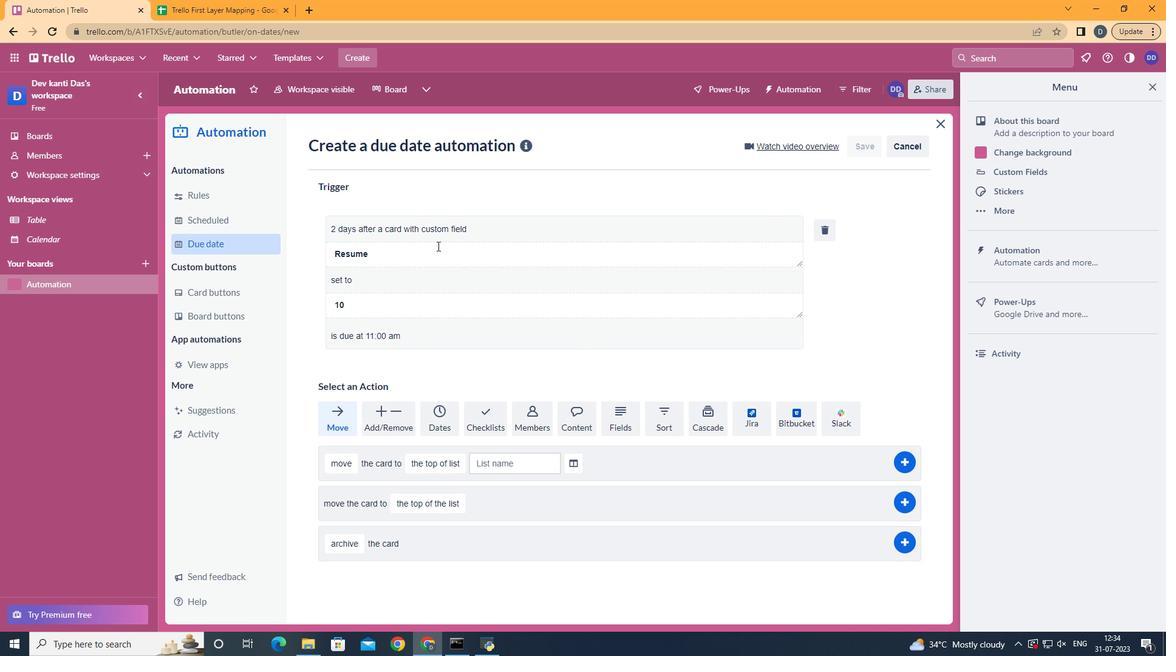
